 Task: Add location "Ontario, Canada".
Action: Mouse moved to (925, 120)
Screenshot: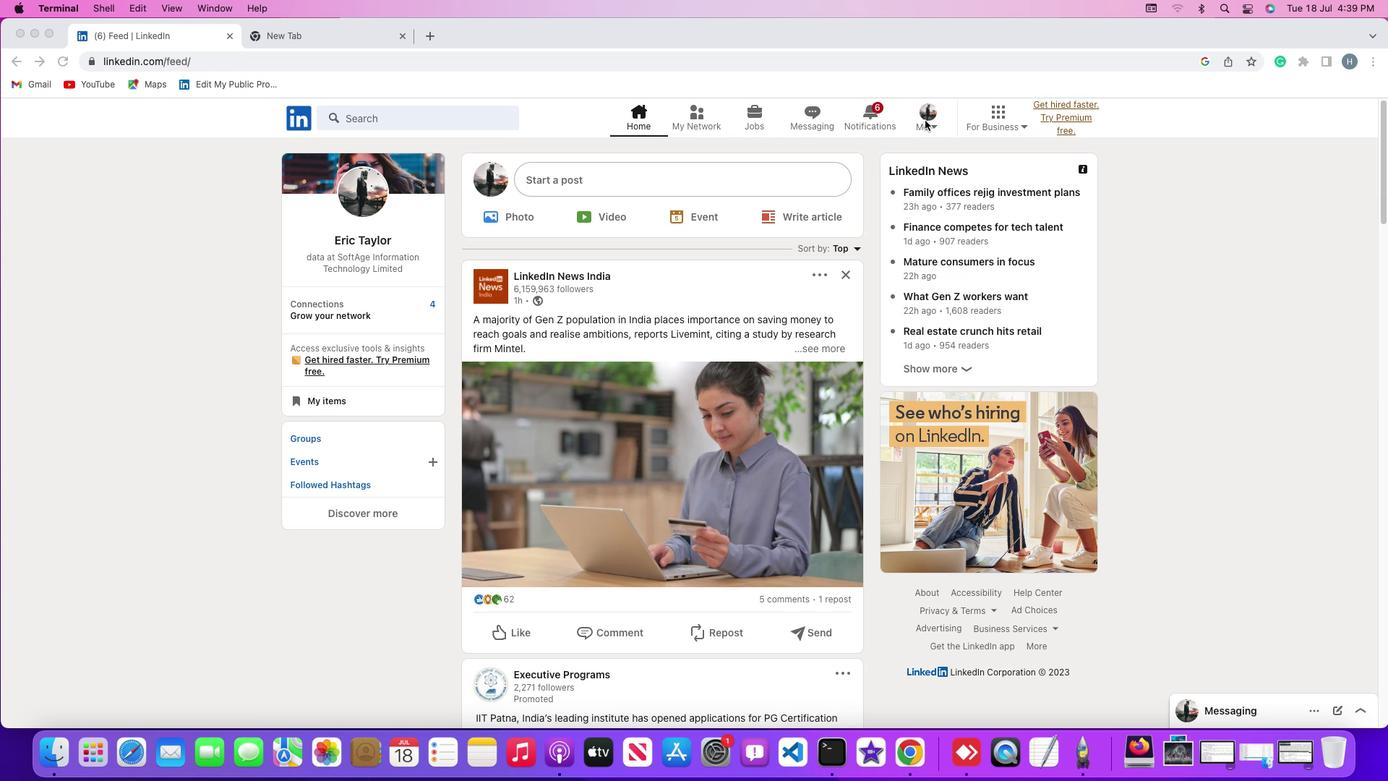 
Action: Mouse pressed left at (925, 120)
Screenshot: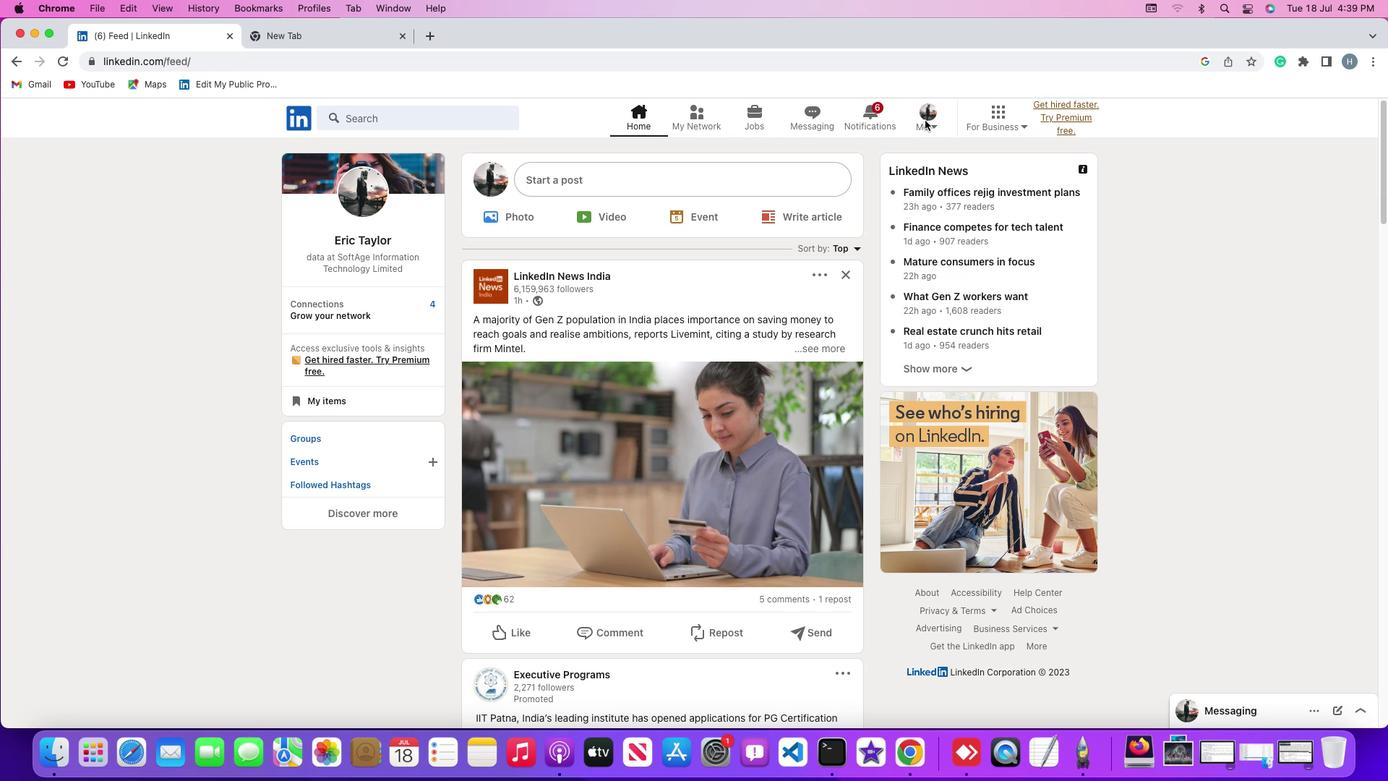 
Action: Mouse moved to (927, 124)
Screenshot: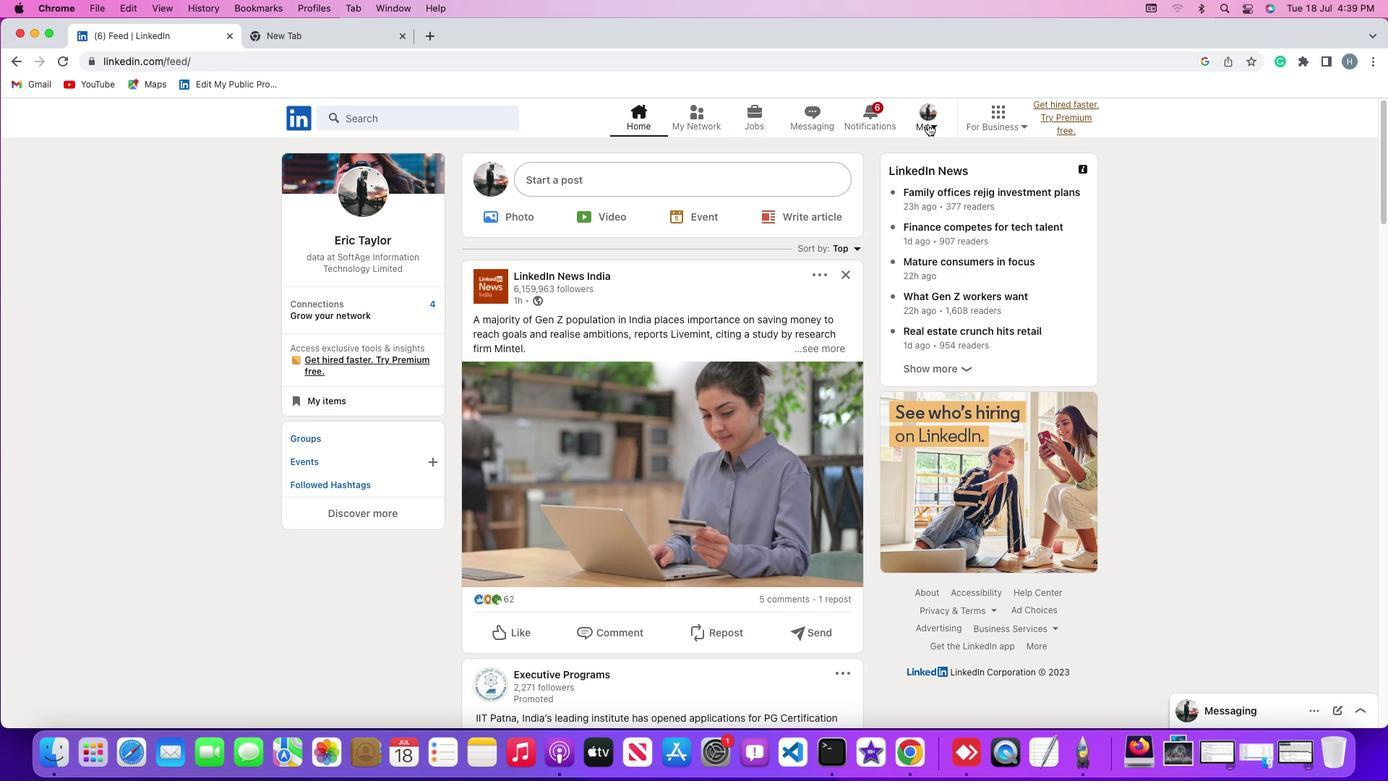 
Action: Mouse pressed left at (927, 124)
Screenshot: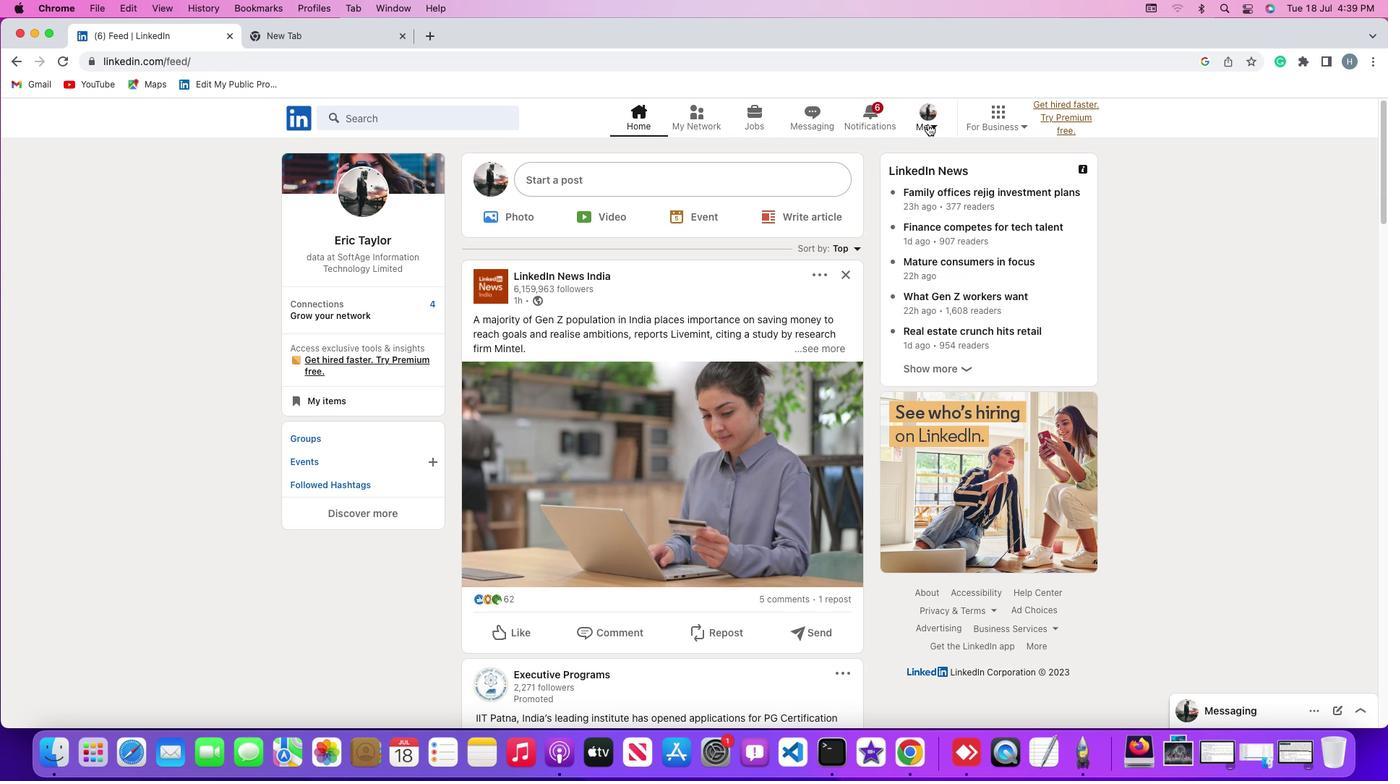 
Action: Mouse moved to (905, 202)
Screenshot: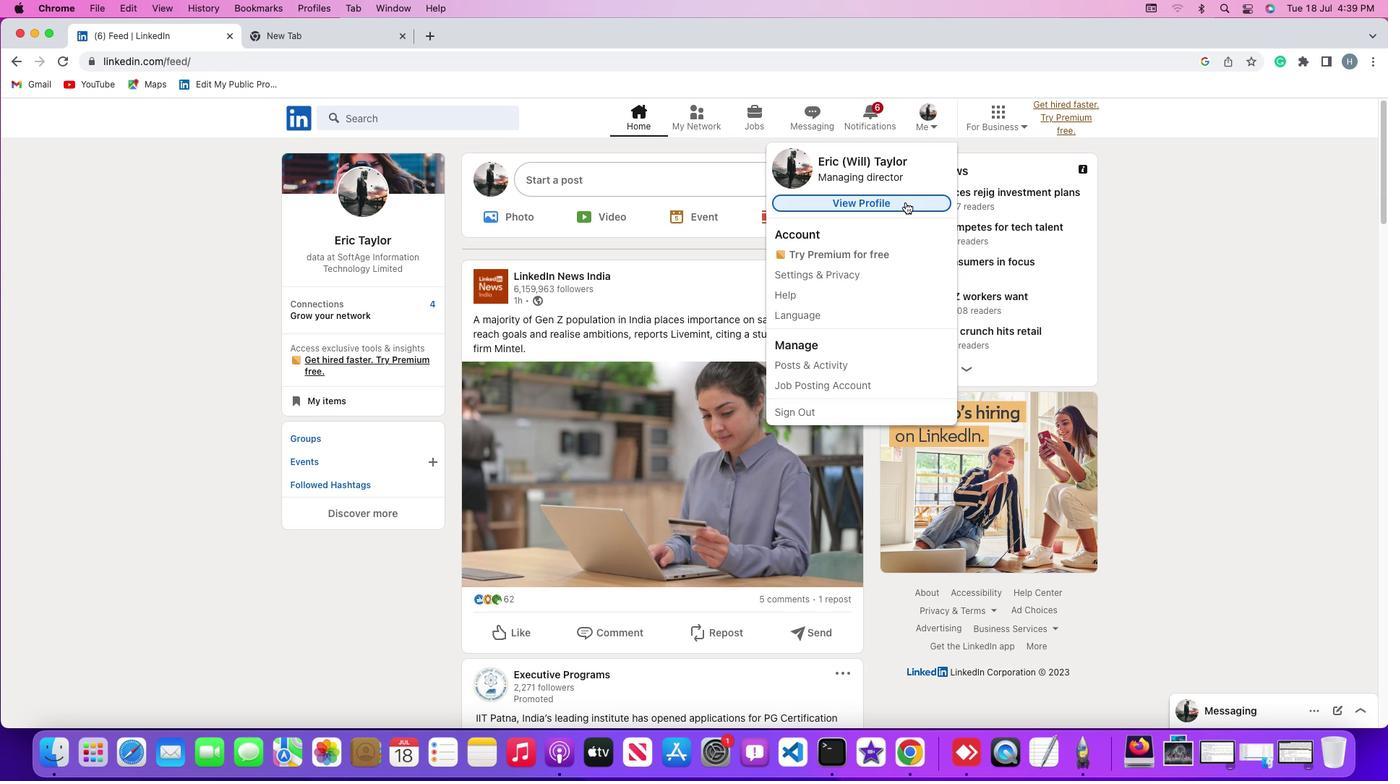 
Action: Mouse pressed left at (905, 202)
Screenshot: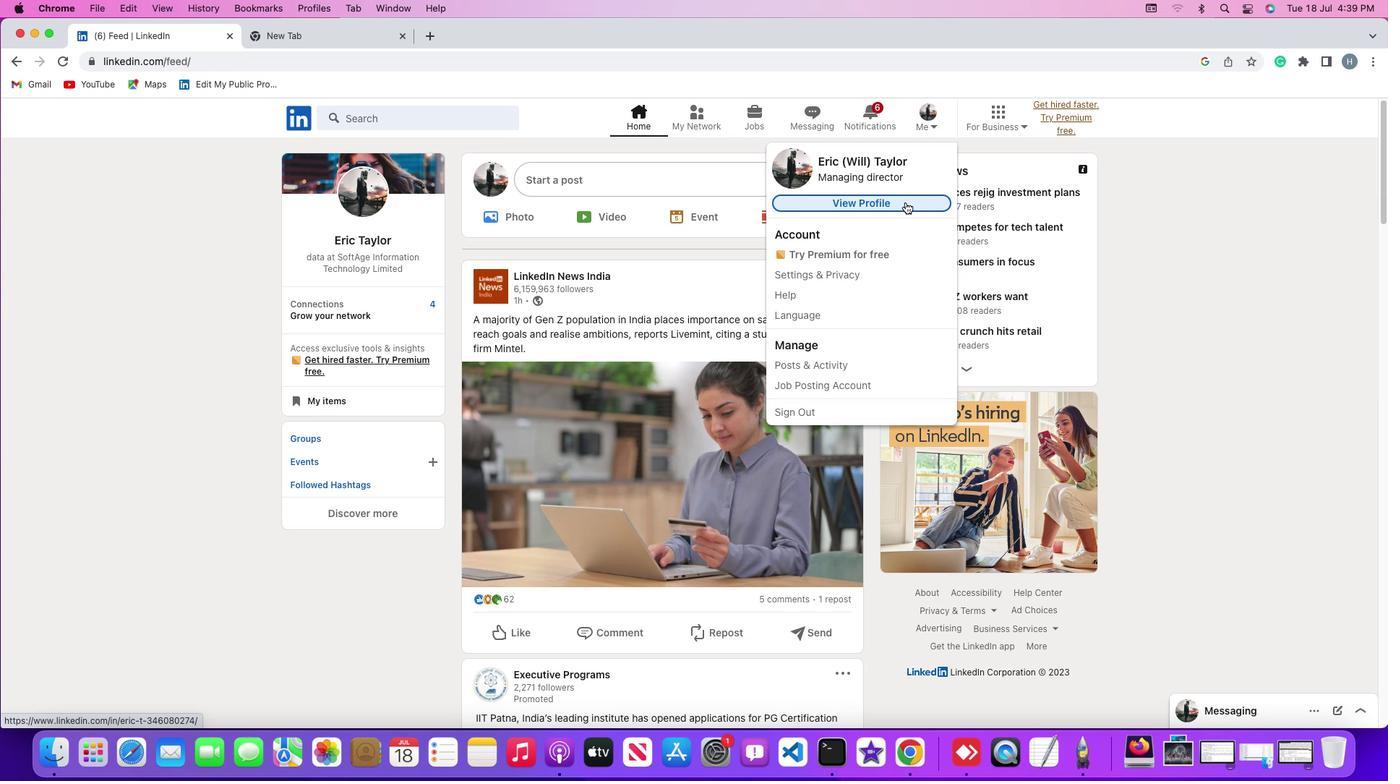 
Action: Mouse moved to (835, 327)
Screenshot: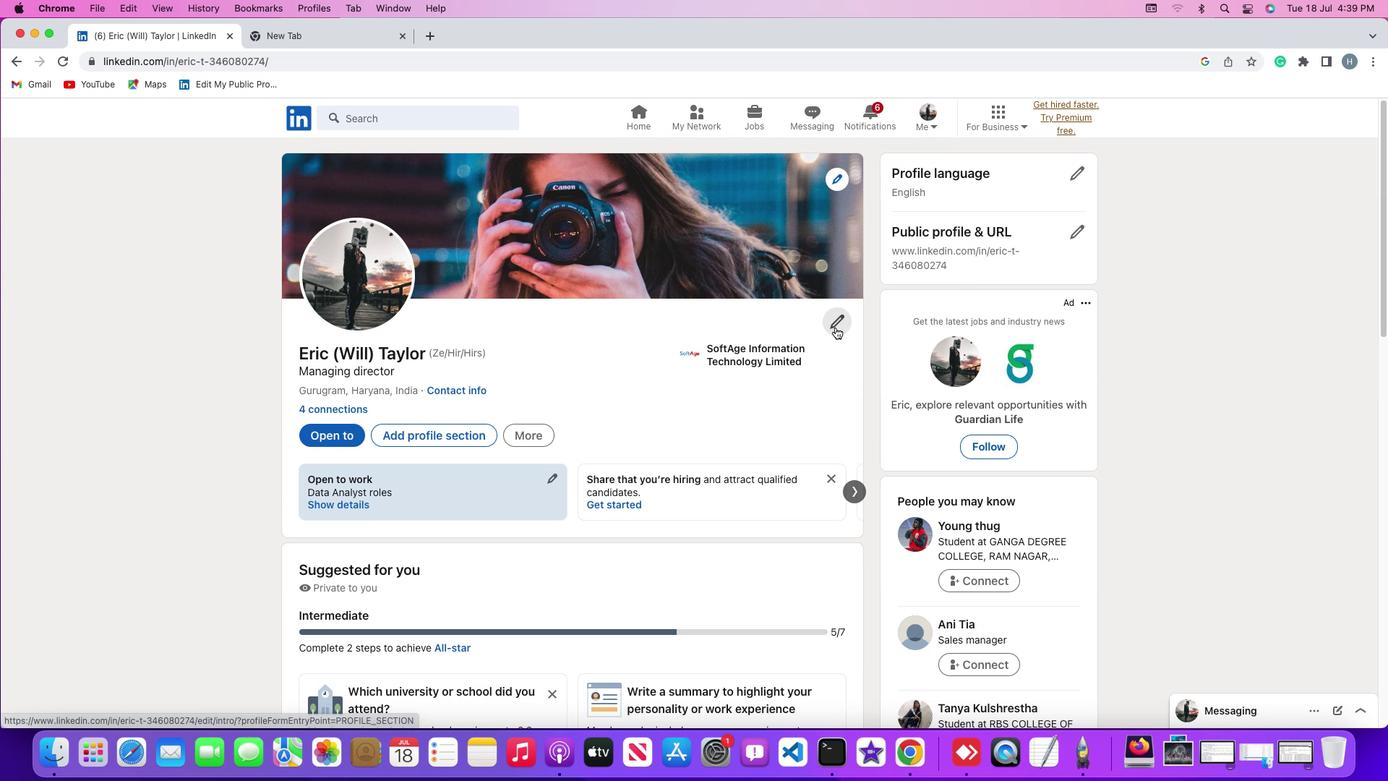 
Action: Mouse pressed left at (835, 327)
Screenshot: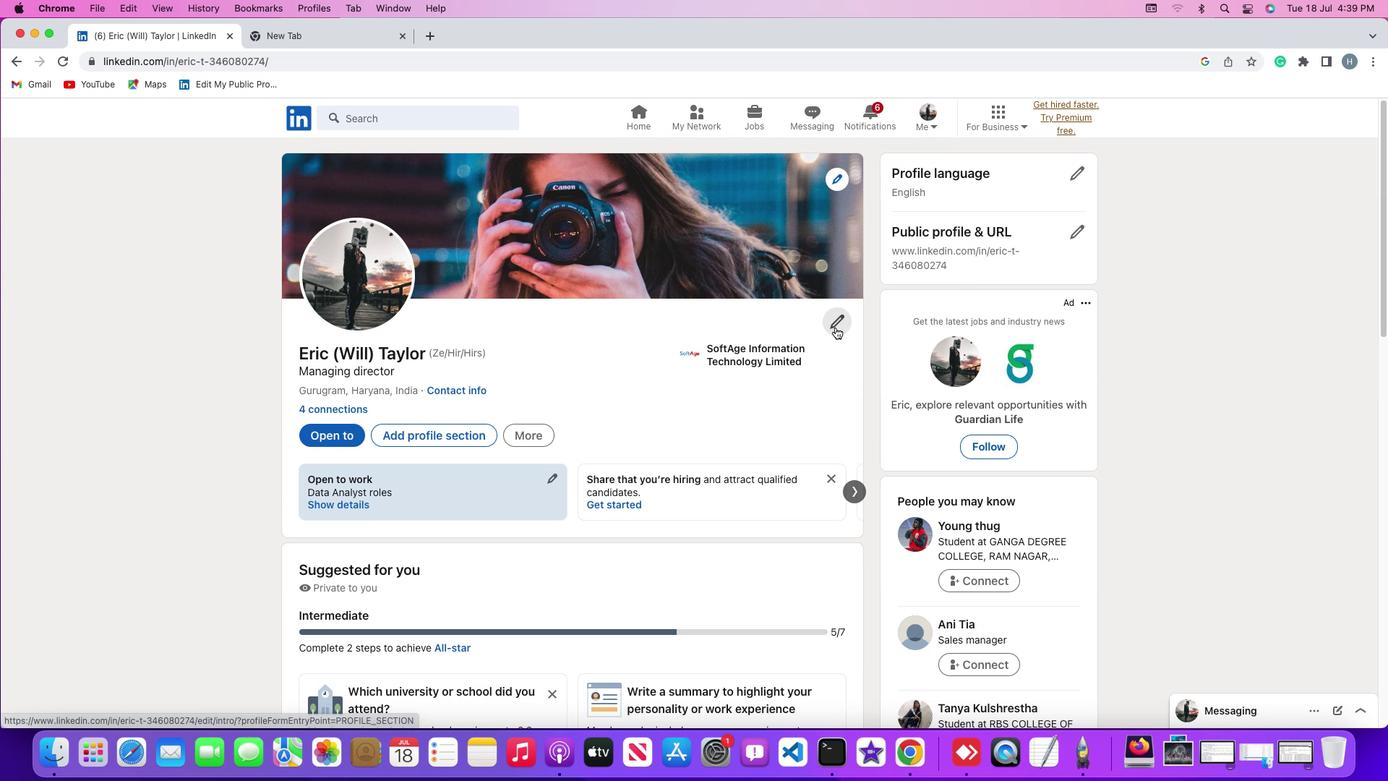 
Action: Mouse moved to (703, 420)
Screenshot: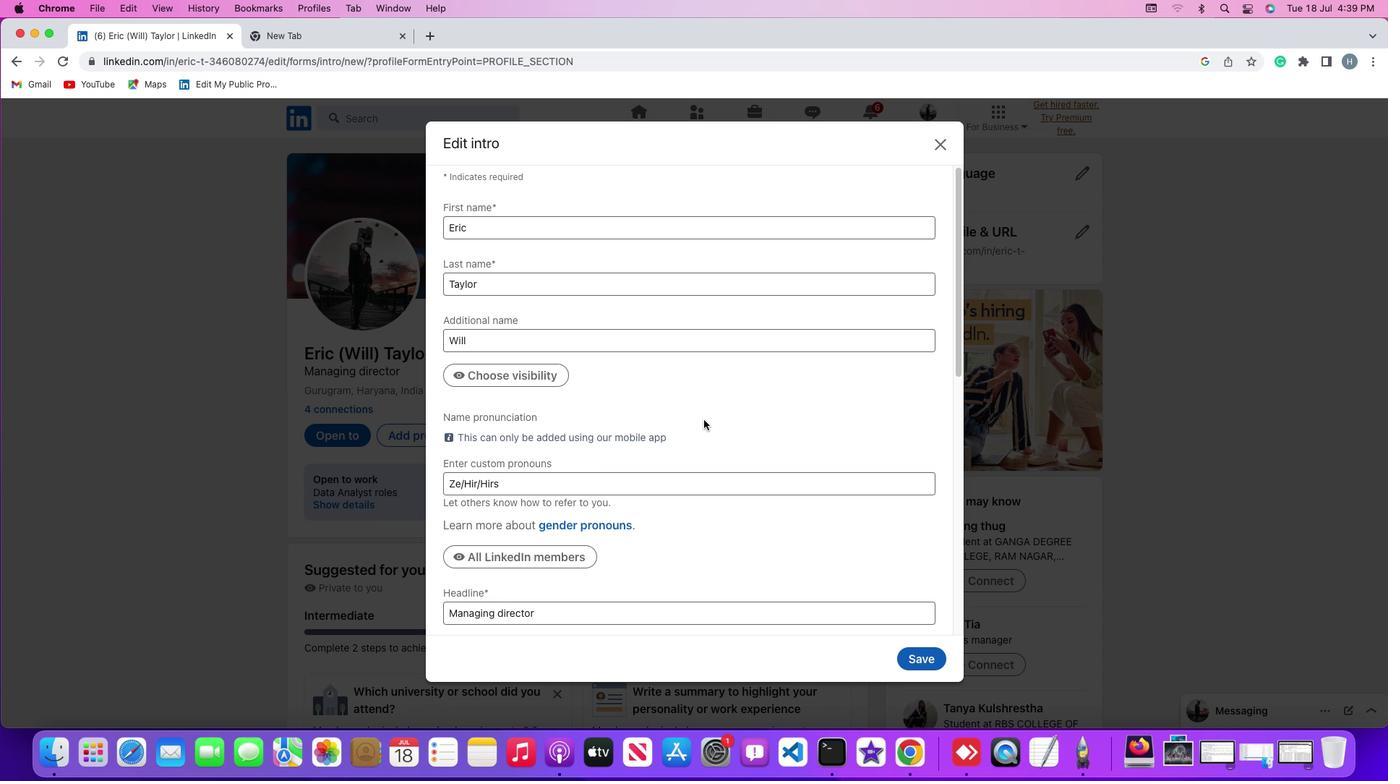 
Action: Mouse scrolled (703, 420) with delta (0, 0)
Screenshot: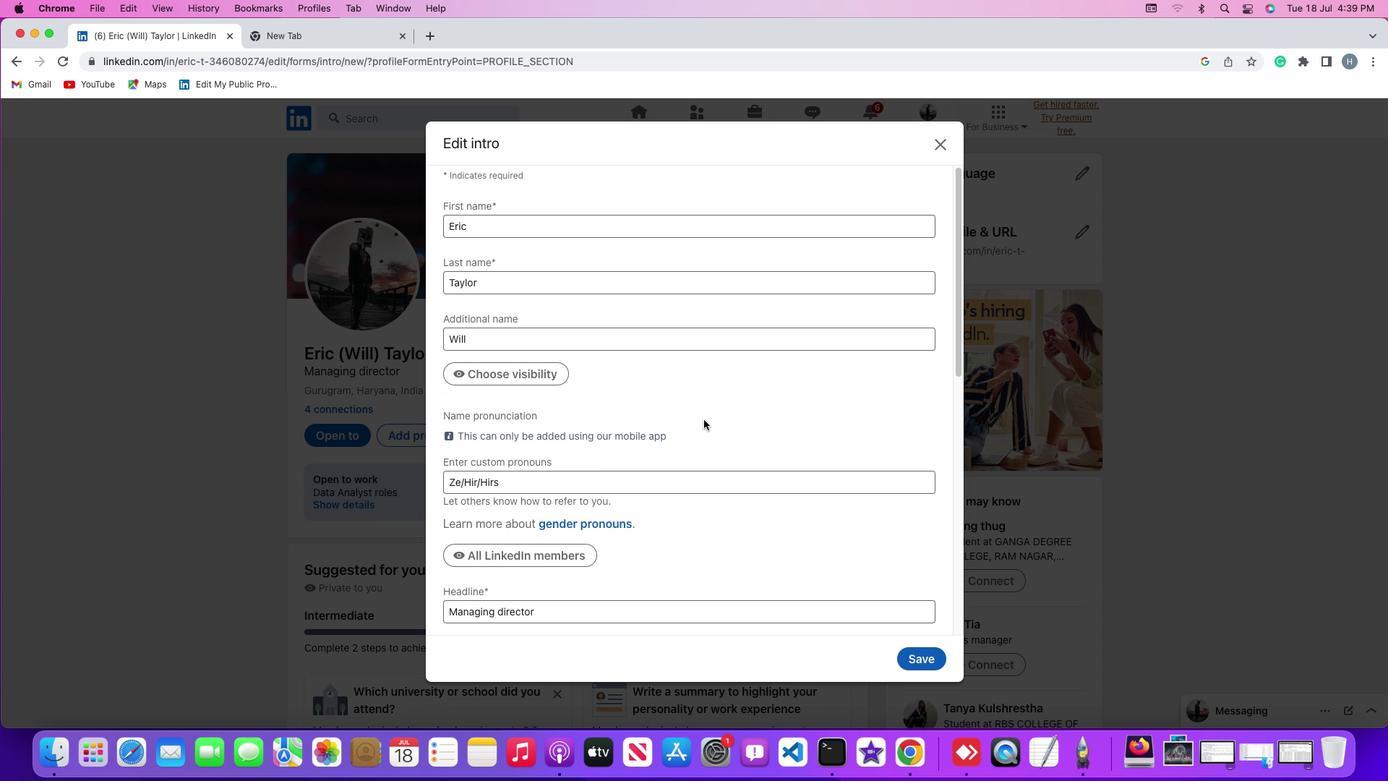 
Action: Mouse scrolled (703, 420) with delta (0, 0)
Screenshot: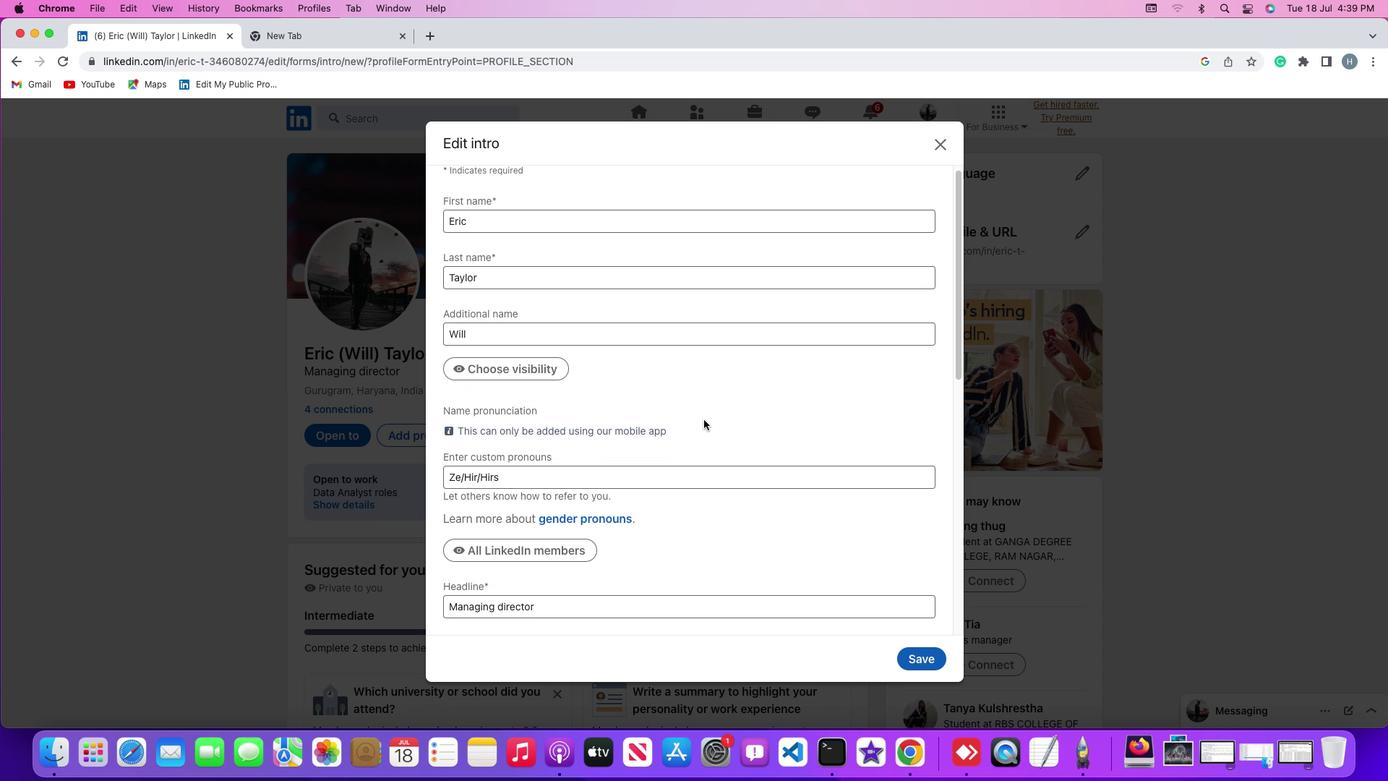 
Action: Mouse scrolled (703, 420) with delta (0, -1)
Screenshot: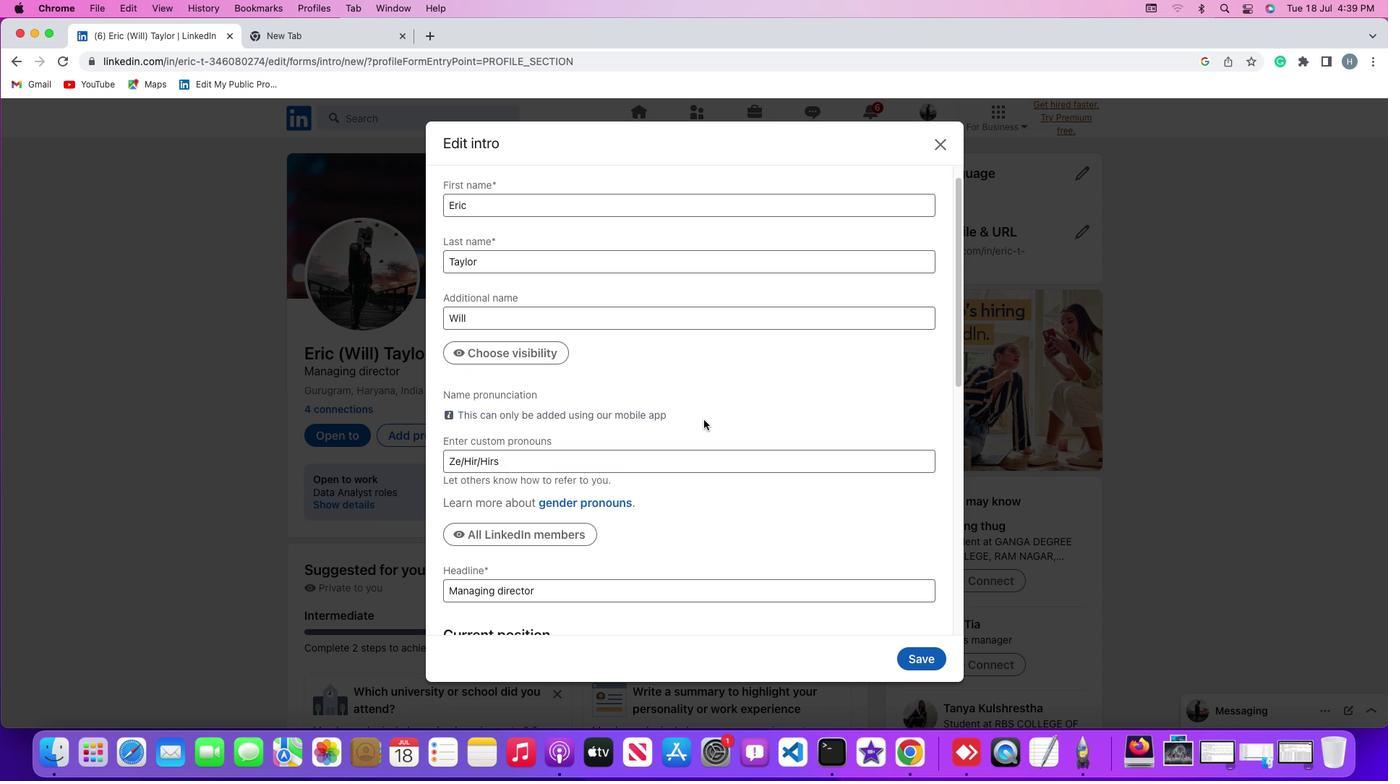 
Action: Mouse scrolled (703, 420) with delta (0, 0)
Screenshot: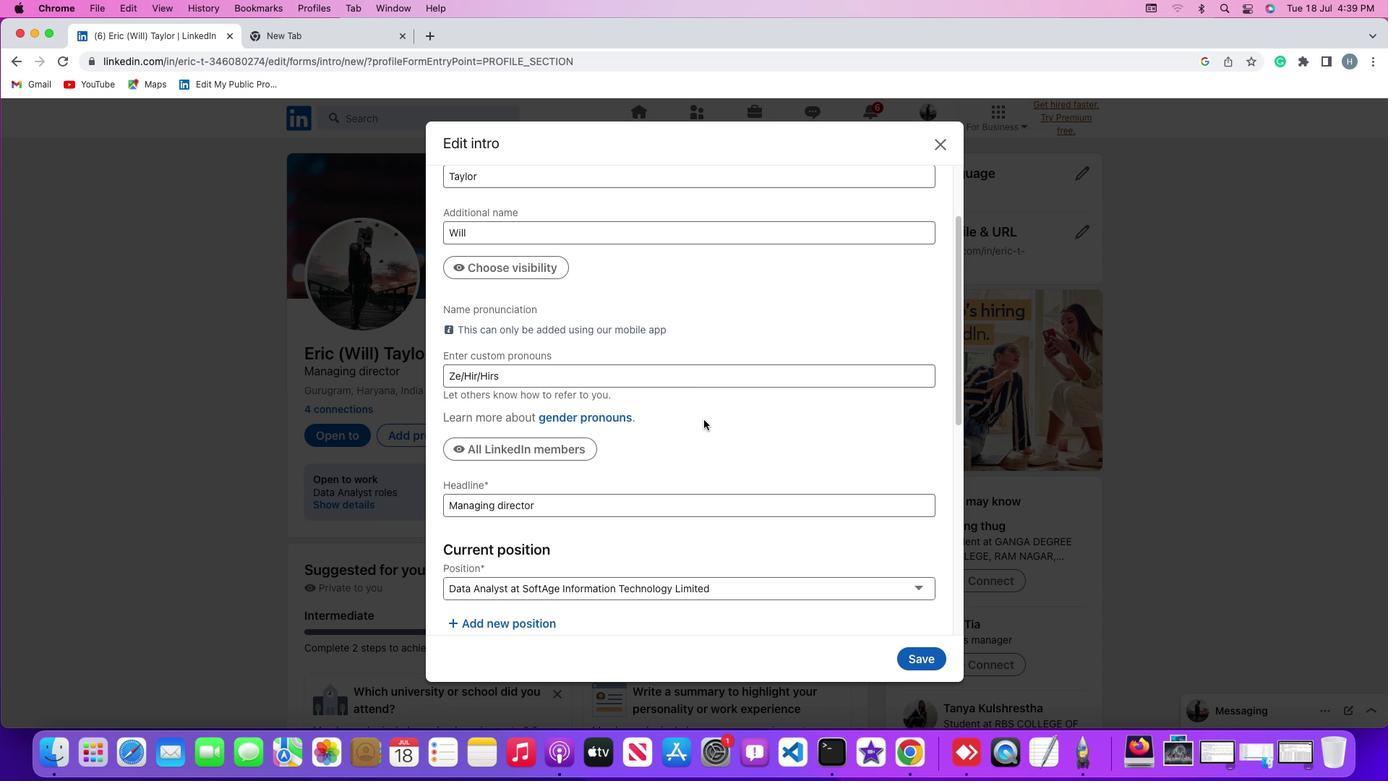 
Action: Mouse scrolled (703, 420) with delta (0, 0)
Screenshot: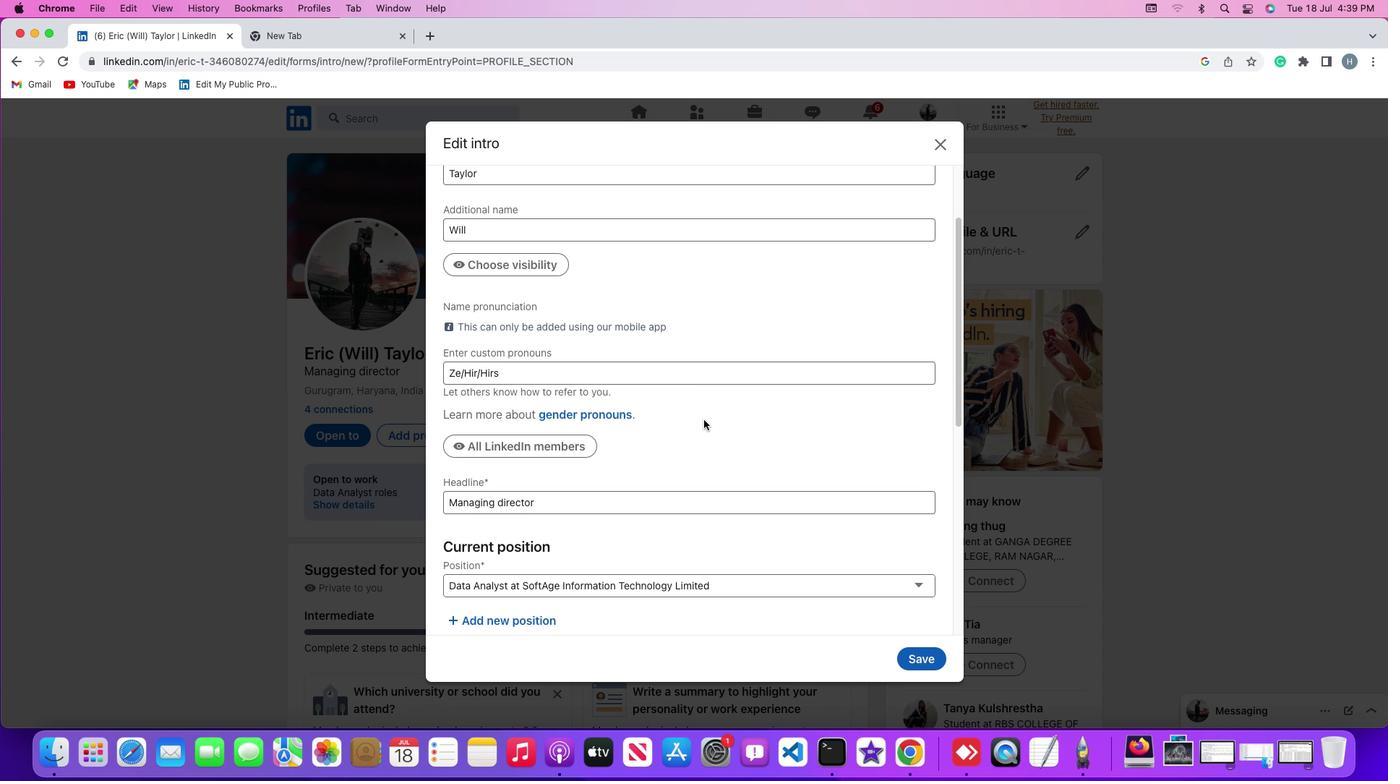 
Action: Mouse scrolled (703, 420) with delta (0, -1)
Screenshot: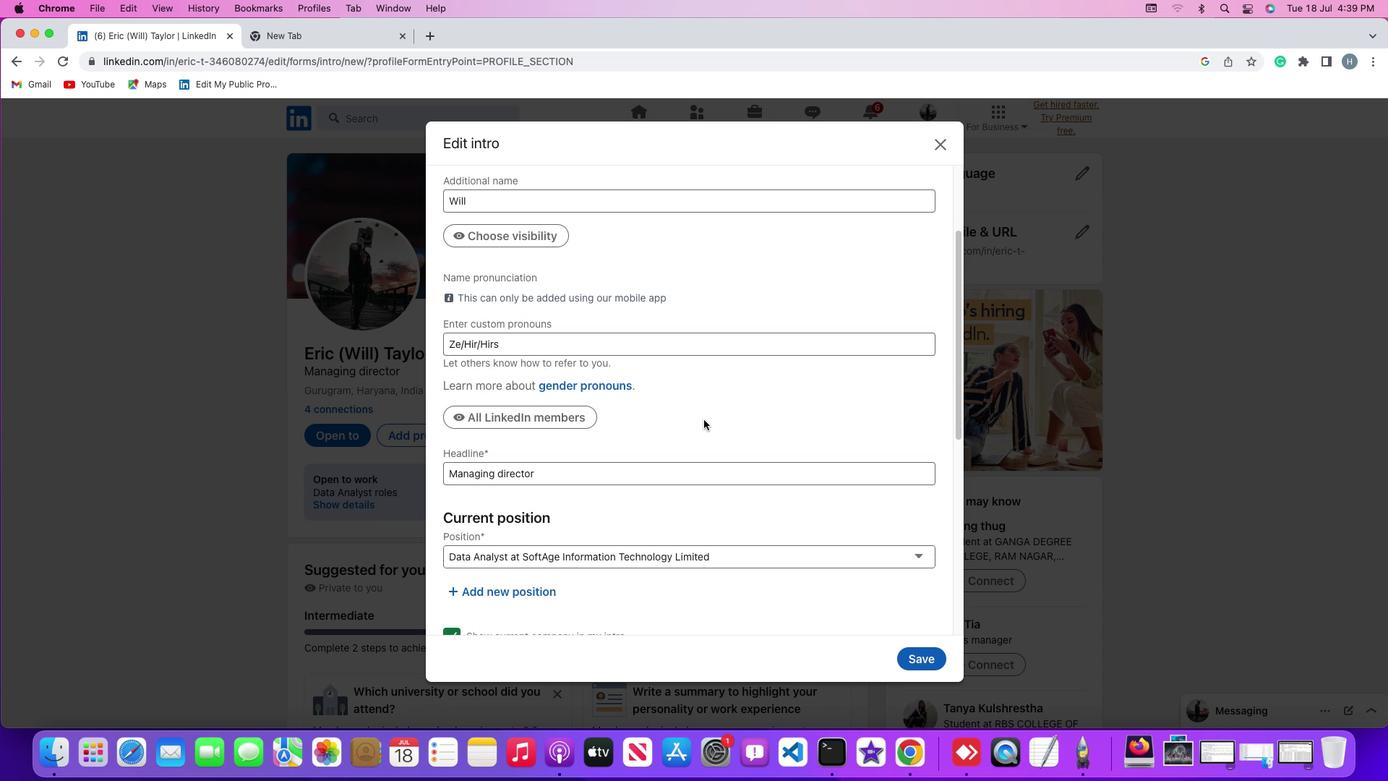 
Action: Mouse scrolled (703, 420) with delta (0, 0)
Screenshot: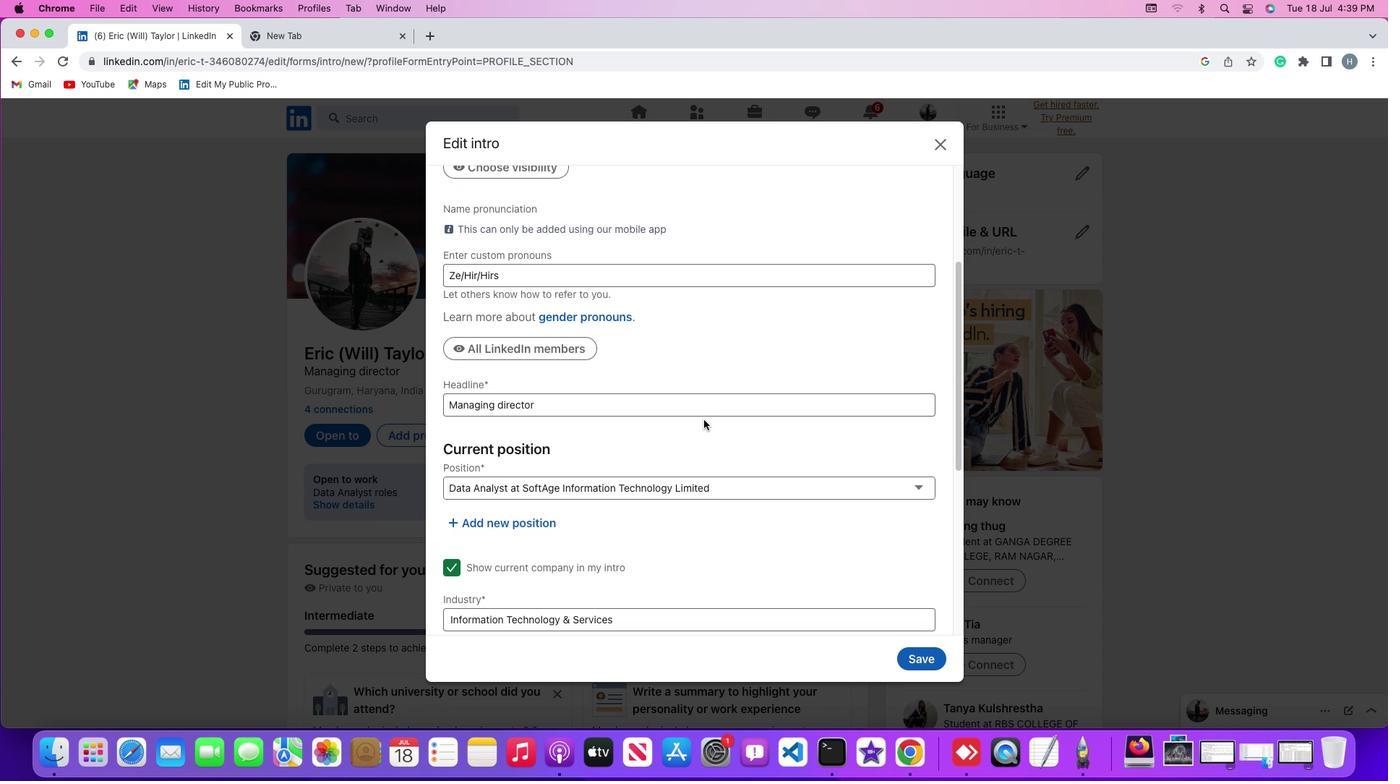 
Action: Mouse scrolled (703, 420) with delta (0, 0)
Screenshot: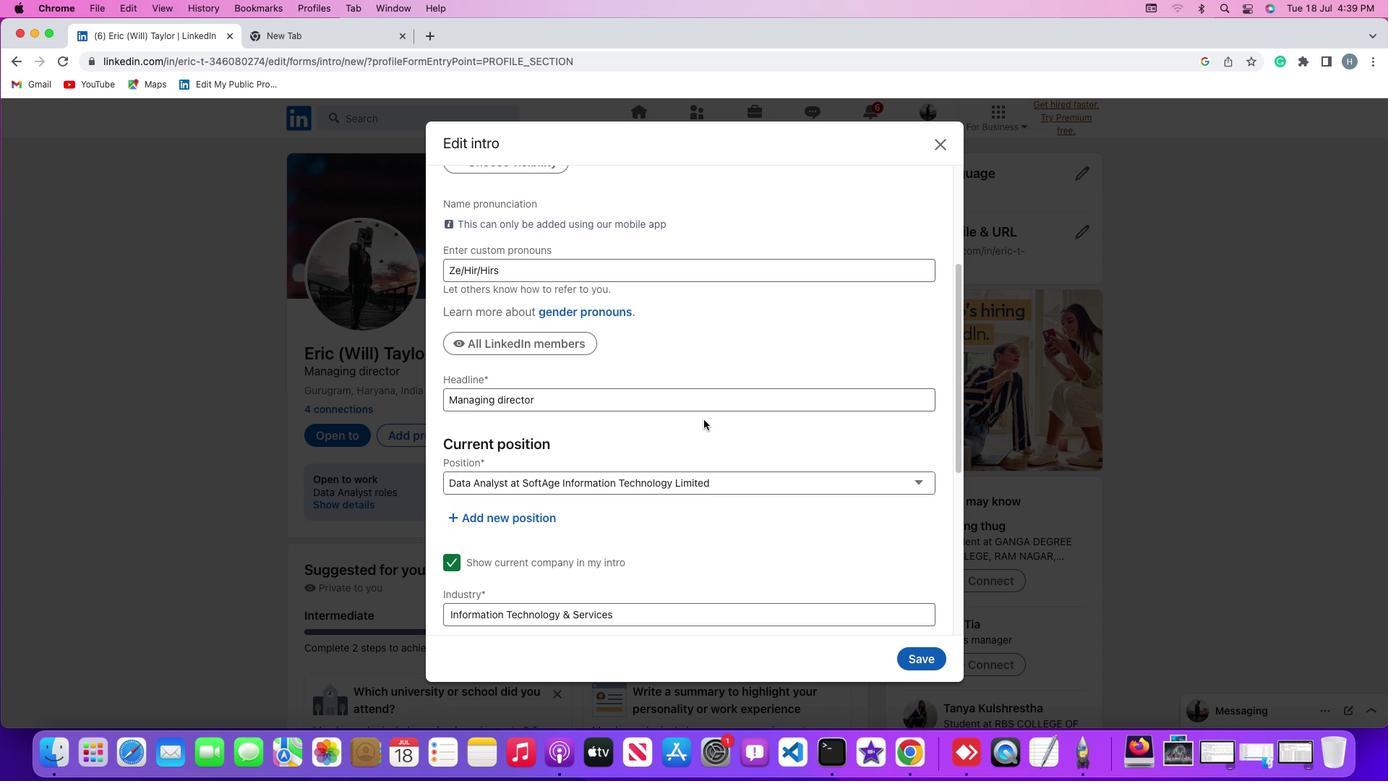 
Action: Mouse scrolled (703, 420) with delta (0, -1)
Screenshot: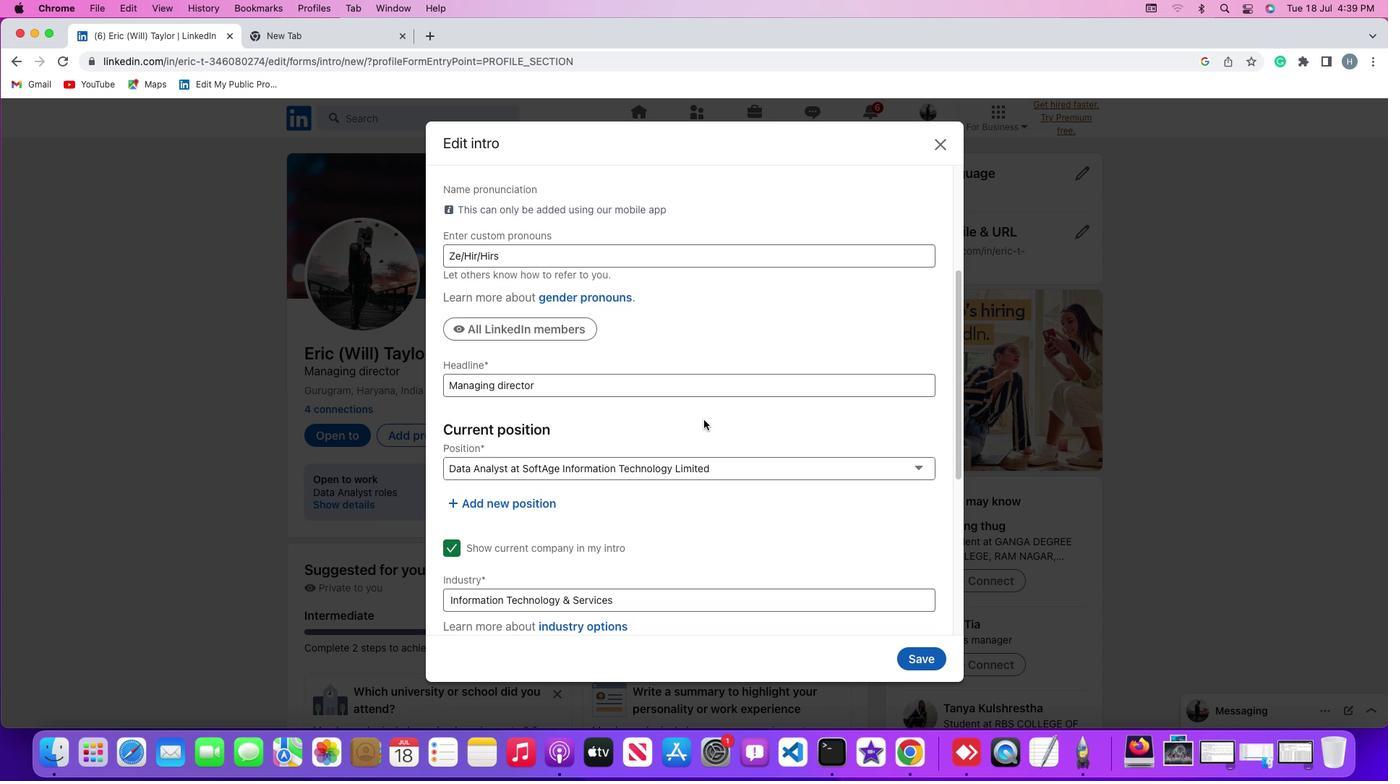 
Action: Mouse moved to (537, 416)
Screenshot: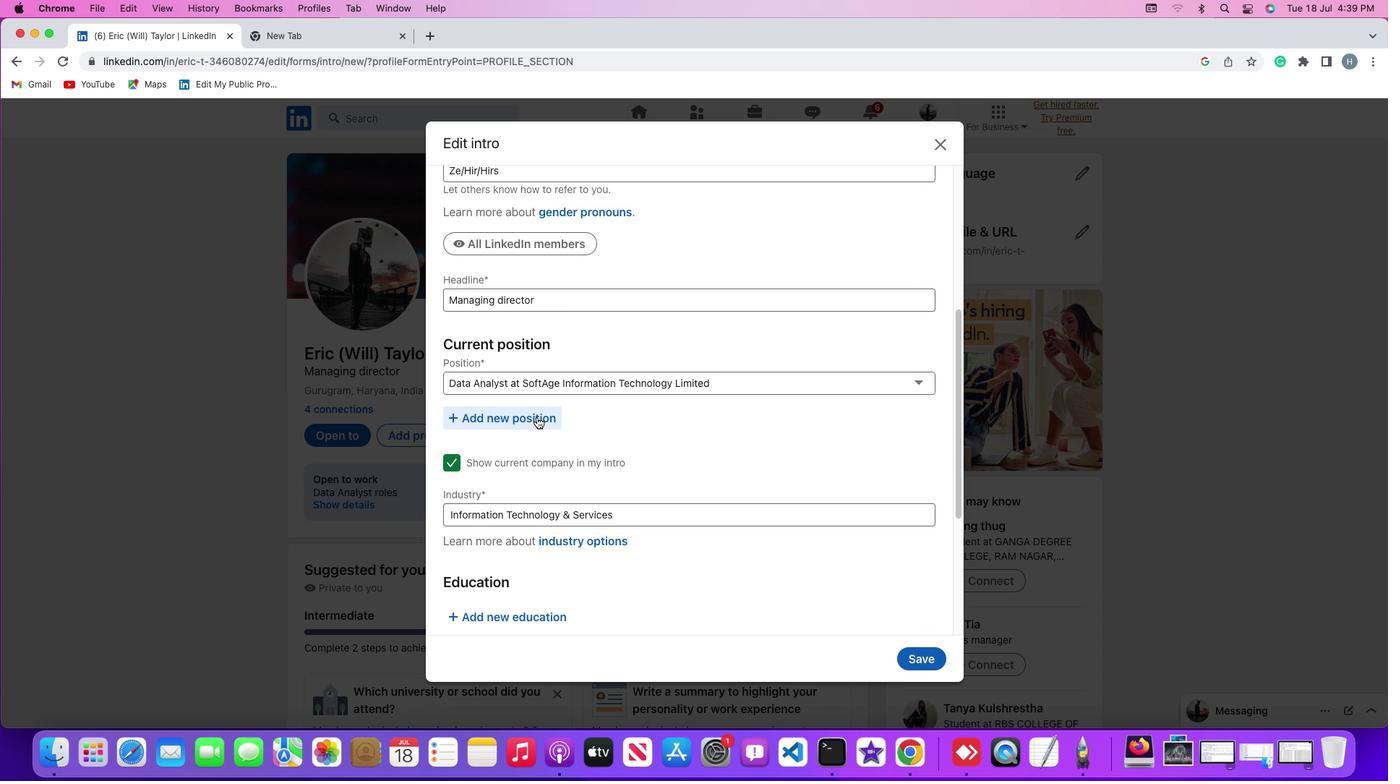 
Action: Mouse pressed left at (537, 416)
Screenshot: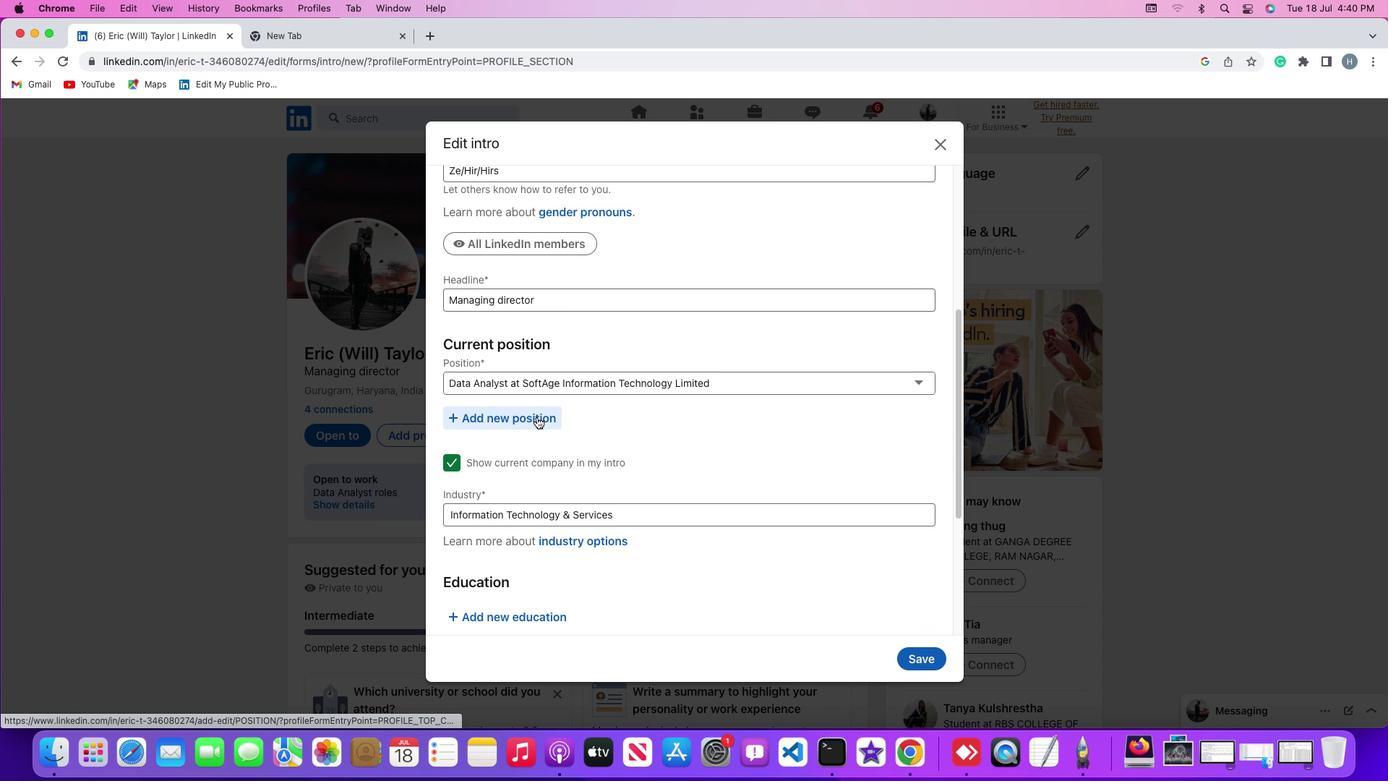 
Action: Mouse moved to (609, 391)
Screenshot: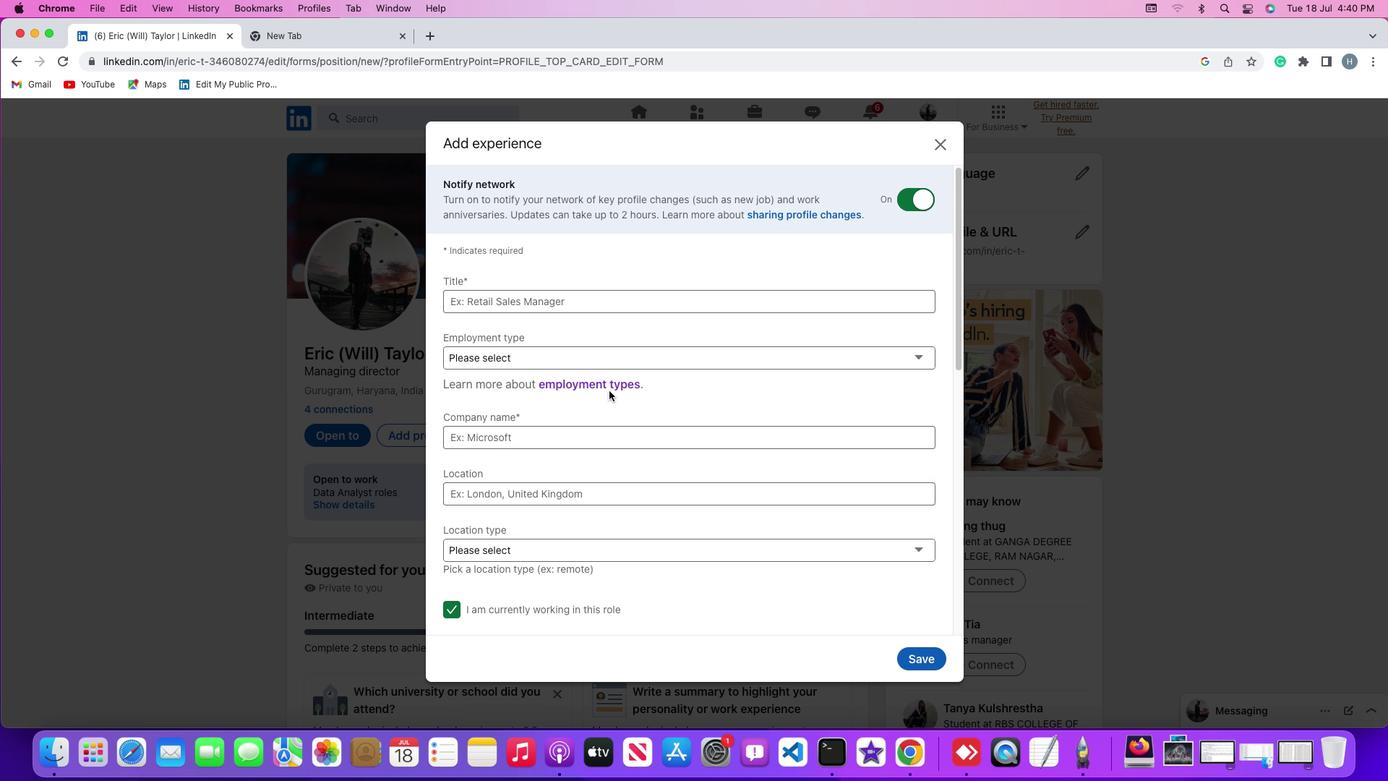 
Action: Mouse scrolled (609, 391) with delta (0, 0)
Screenshot: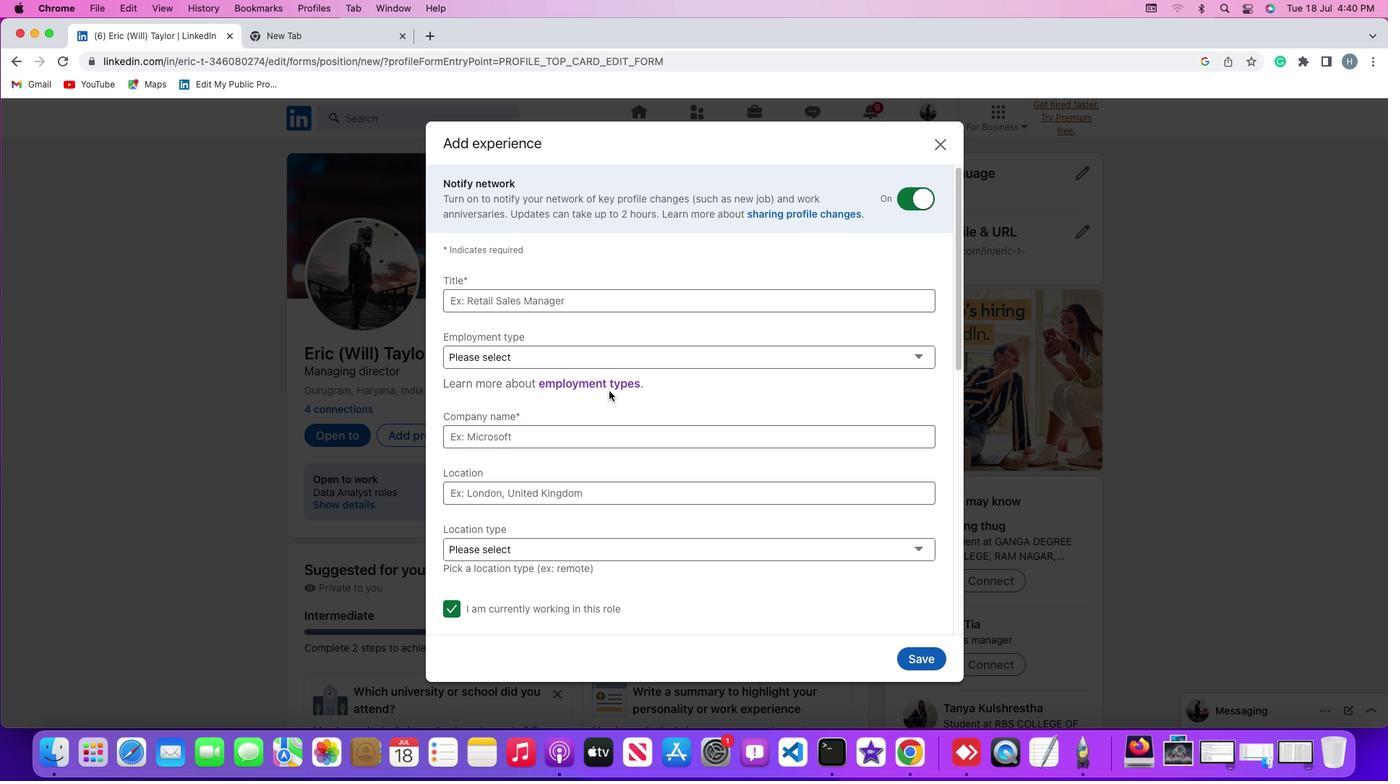 
Action: Mouse scrolled (609, 391) with delta (0, 0)
Screenshot: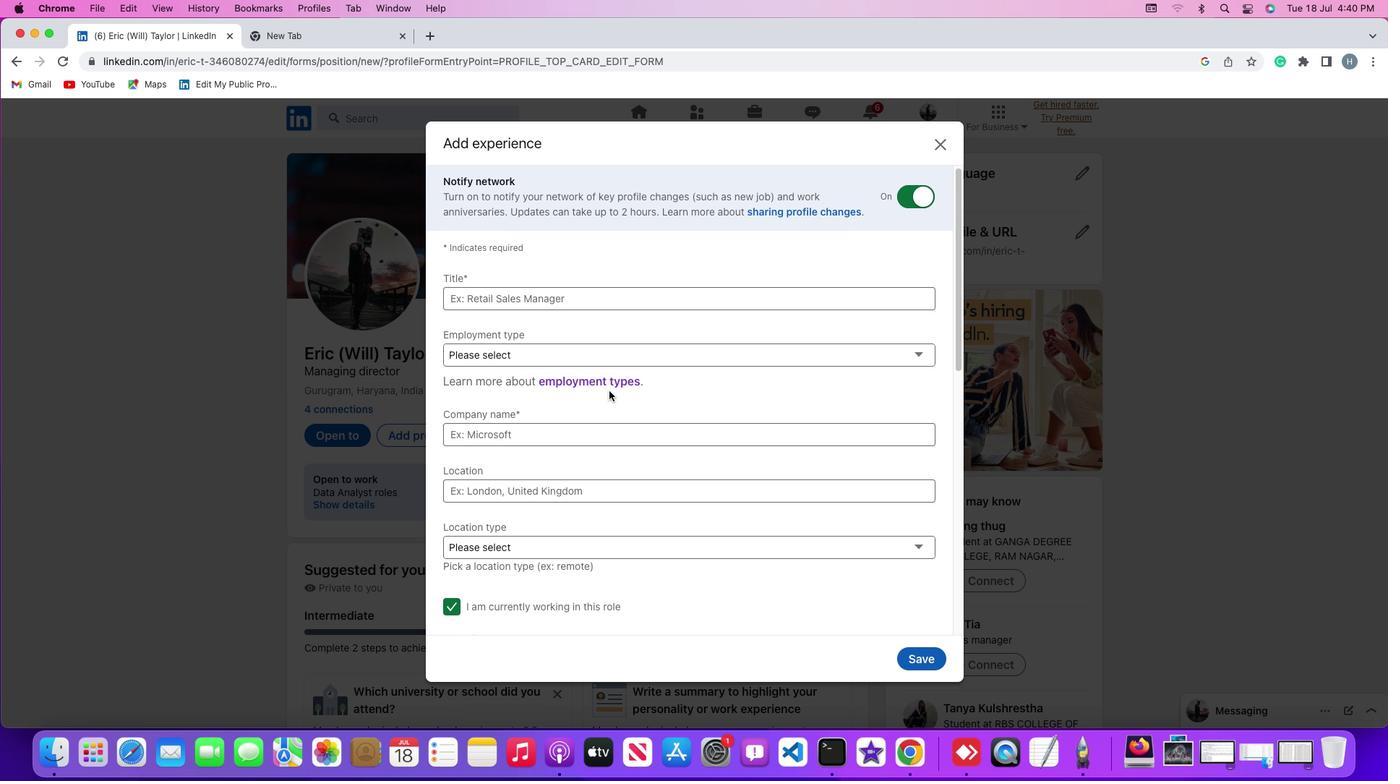 
Action: Mouse moved to (606, 467)
Screenshot: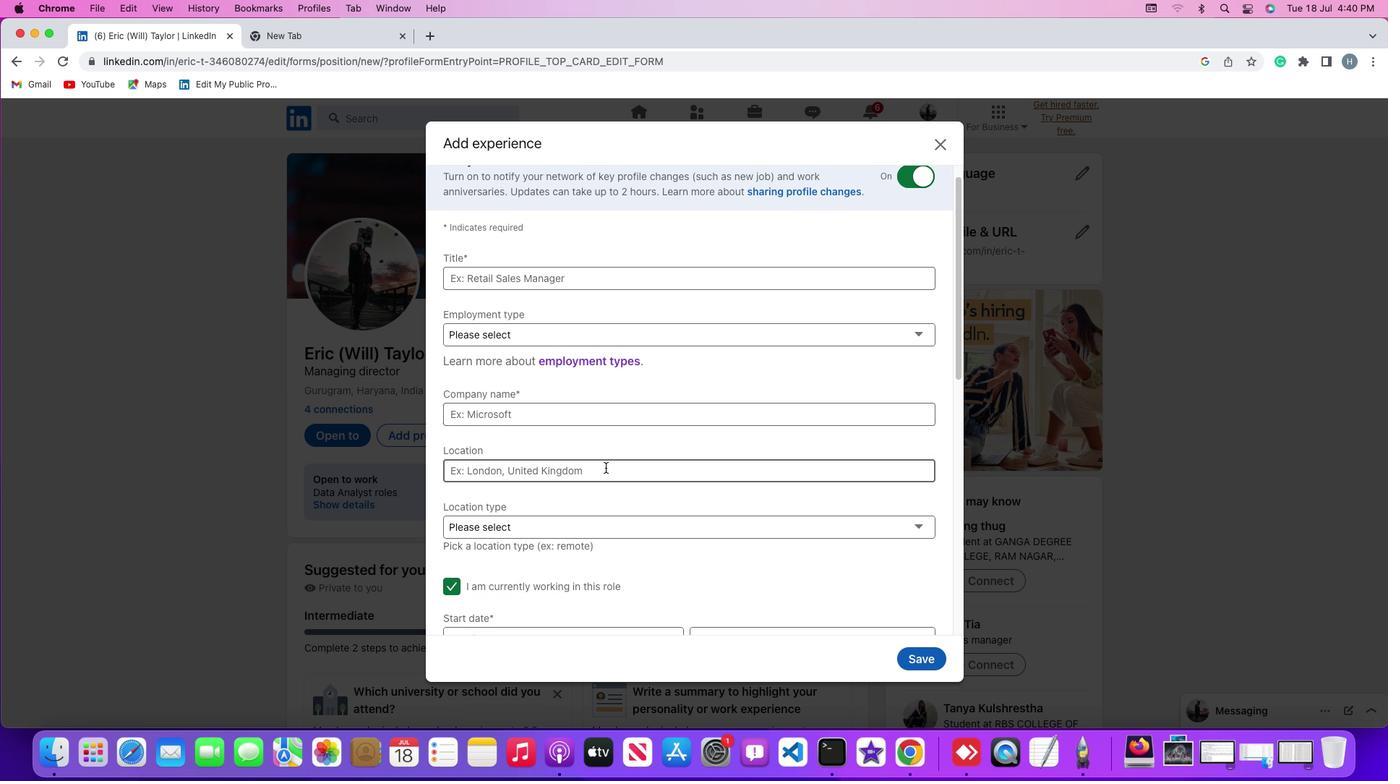 
Action: Mouse pressed left at (606, 467)
Screenshot: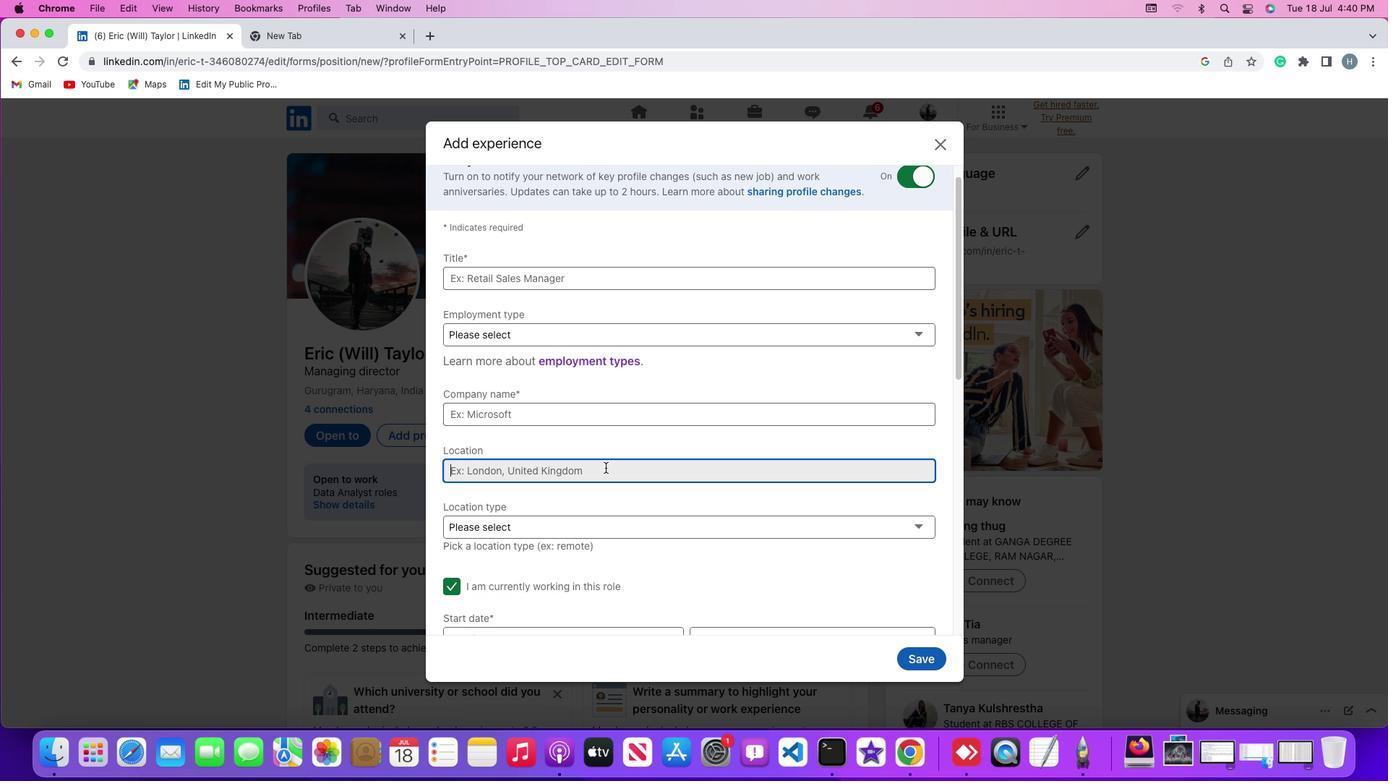 
Action: Key pressed Key.shift'O''n''t''a''r''i''o'
Screenshot: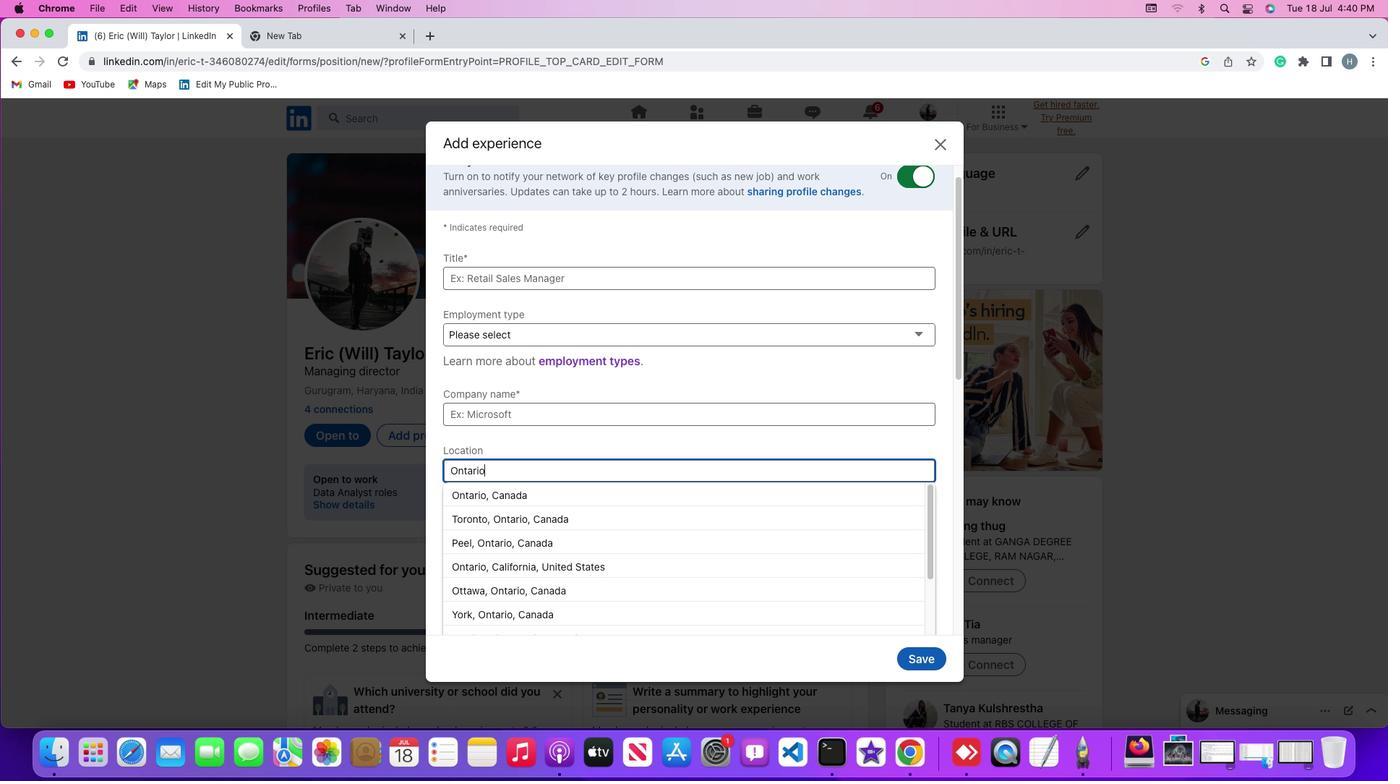 
Action: Mouse moved to (635, 496)
Screenshot: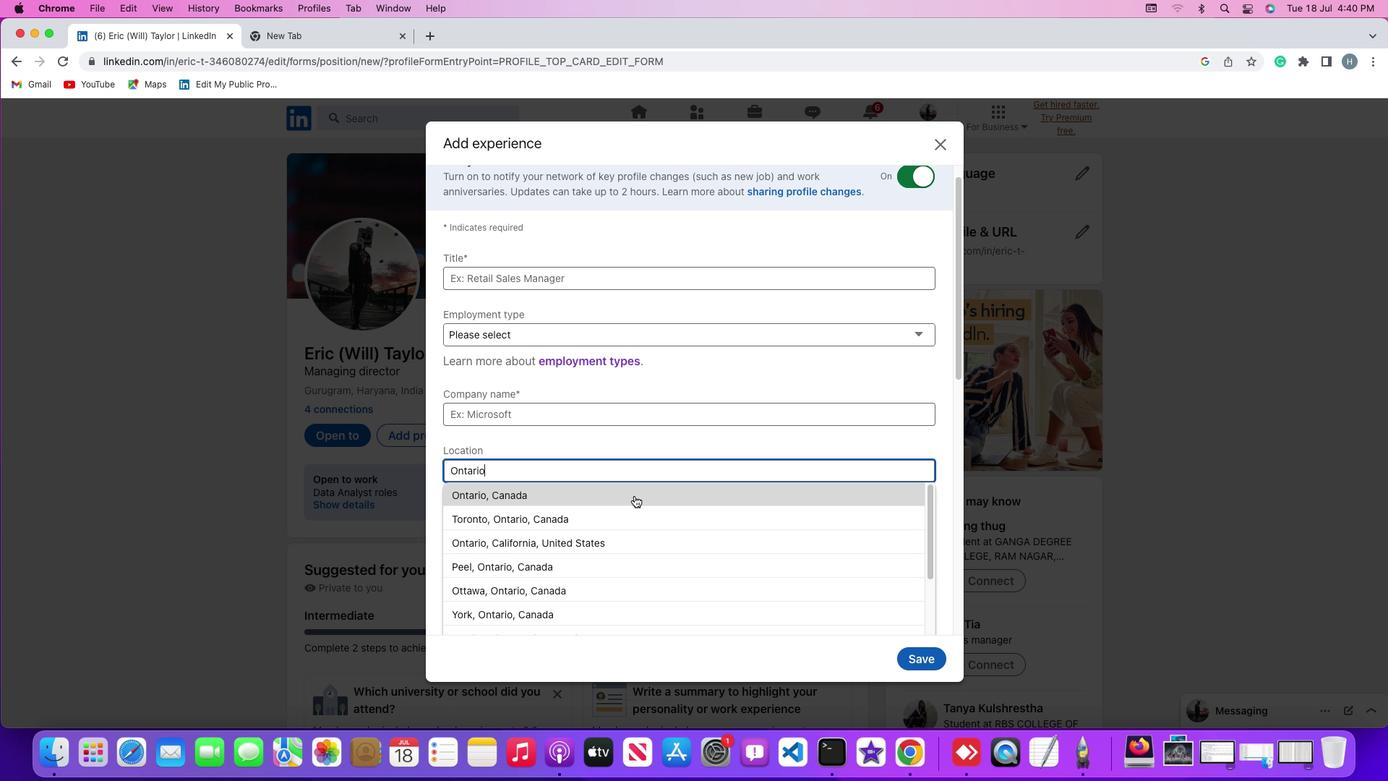 
Action: Mouse pressed left at (635, 496)
Screenshot: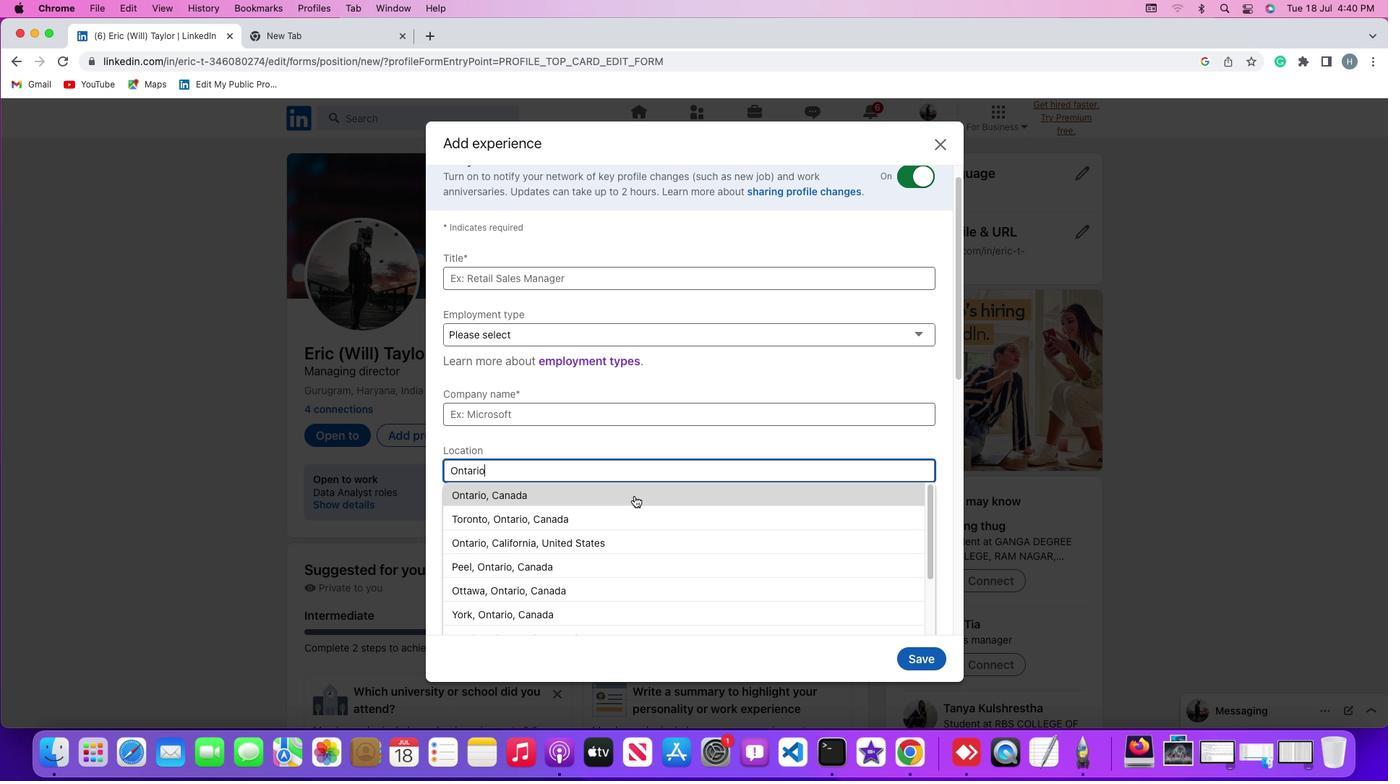 
Action: Mouse moved to (693, 433)
Screenshot: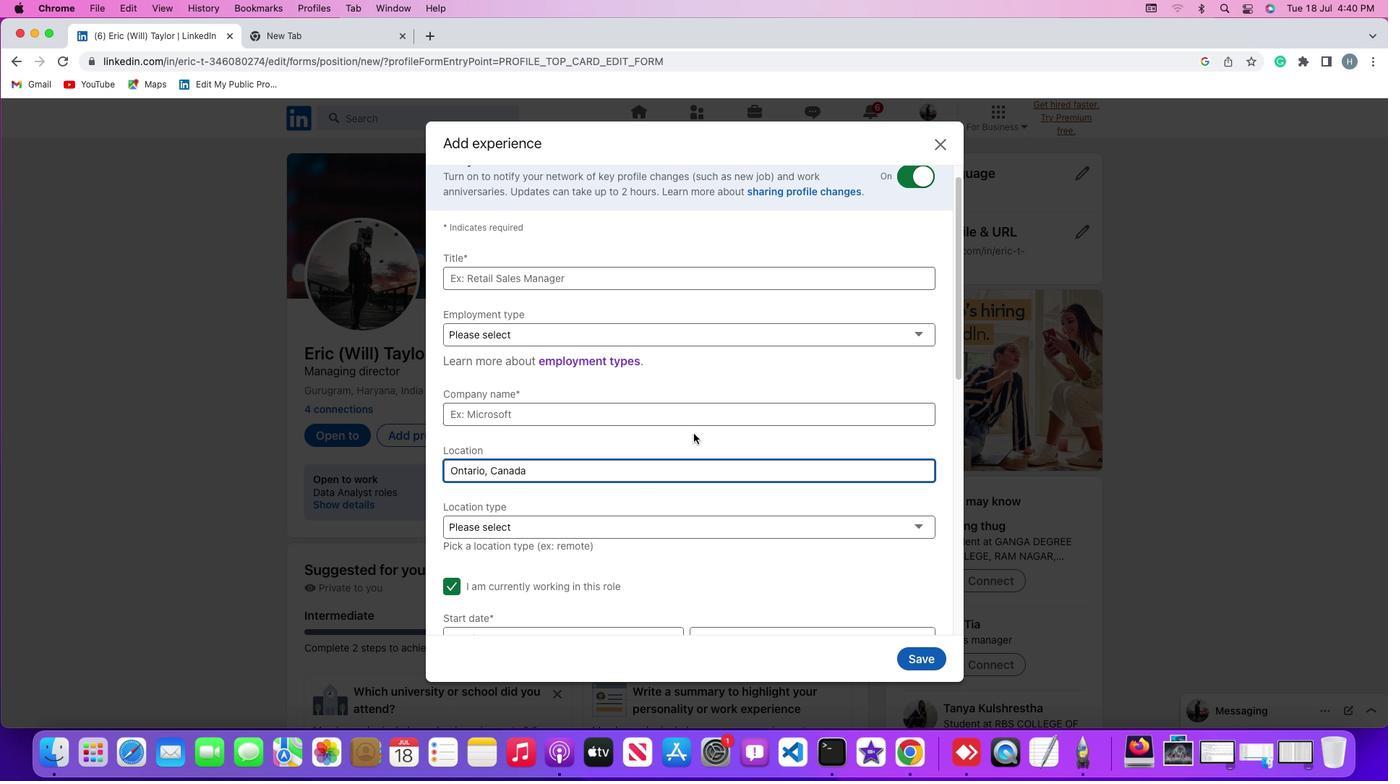 
